 Task: Change the title font size to 14.
Action: Mouse moved to (181, 67)
Screenshot: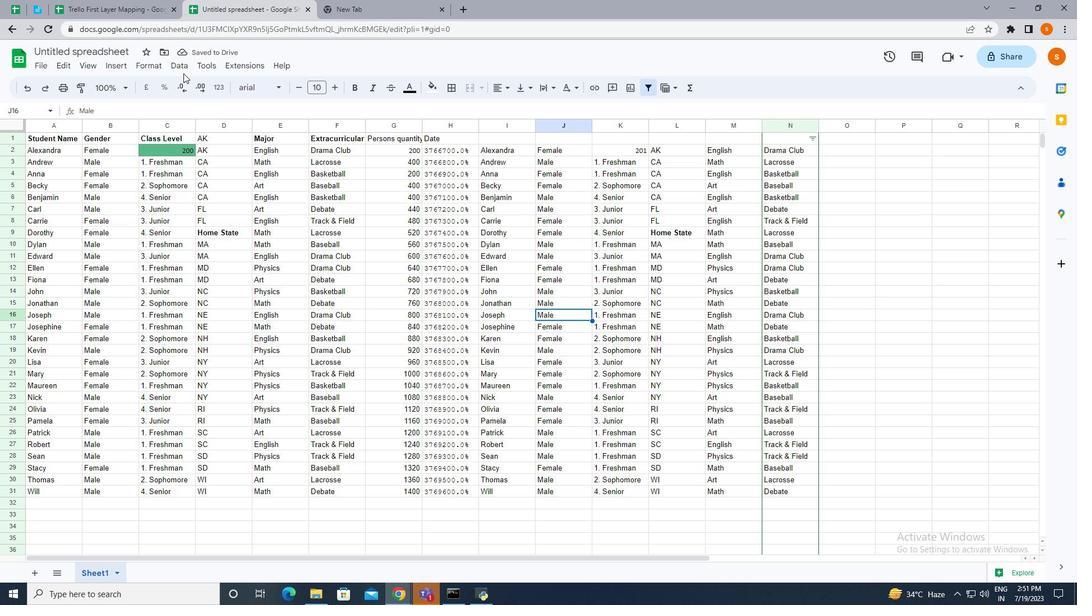 
Action: Mouse pressed left at (181, 67)
Screenshot: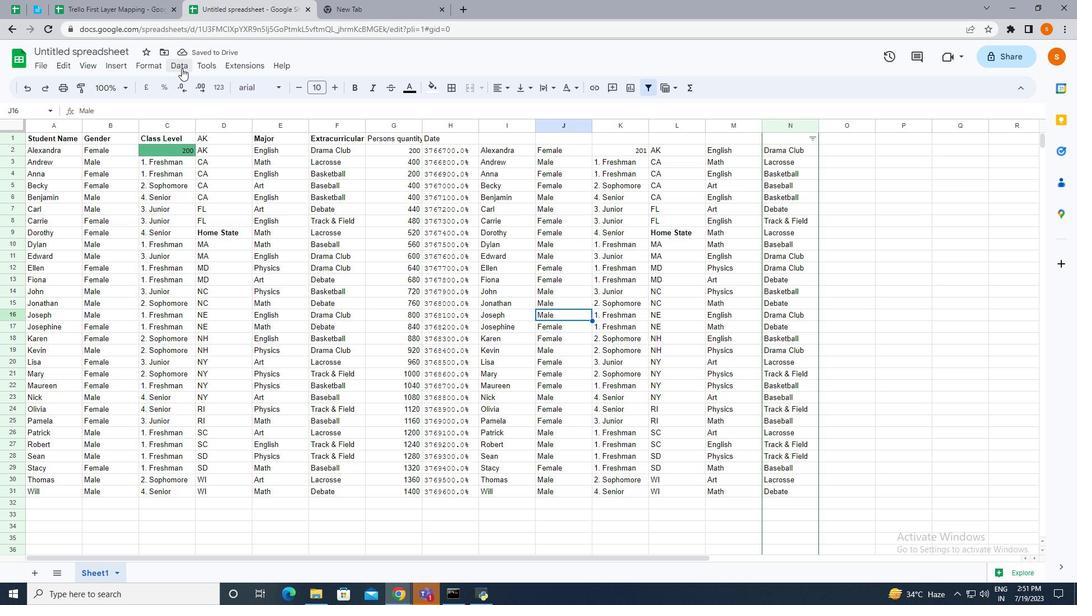 
Action: Mouse moved to (213, 163)
Screenshot: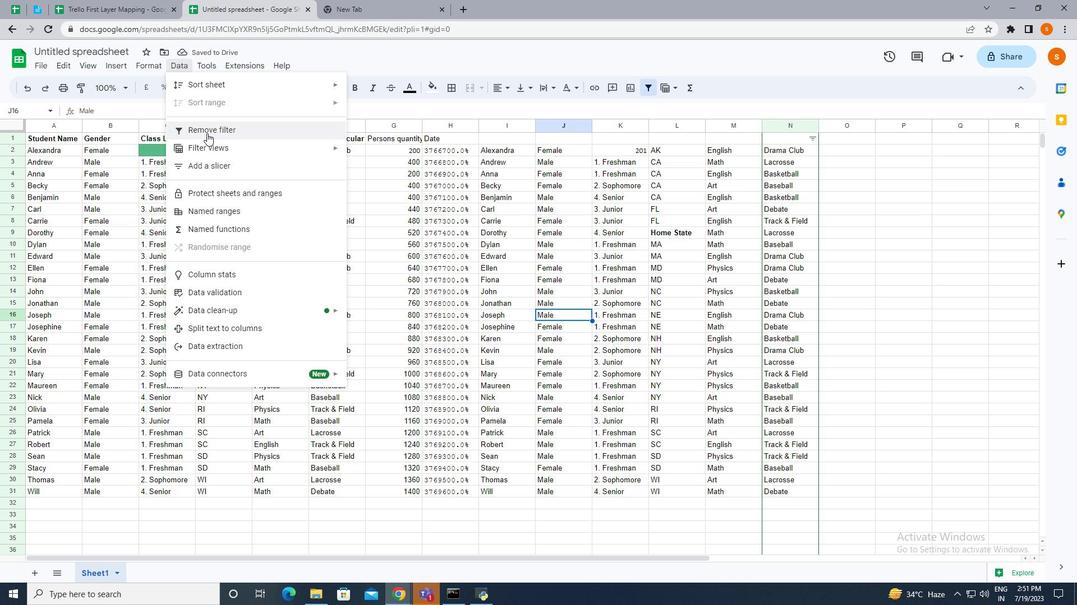 
Action: Mouse pressed left at (213, 163)
Screenshot: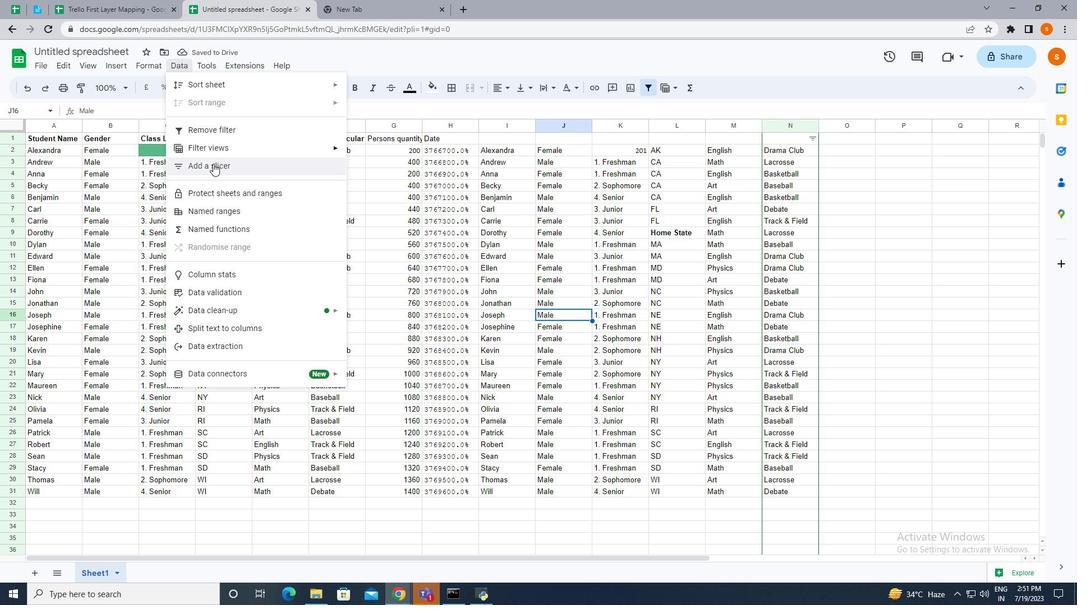 
Action: Mouse moved to (879, 204)
Screenshot: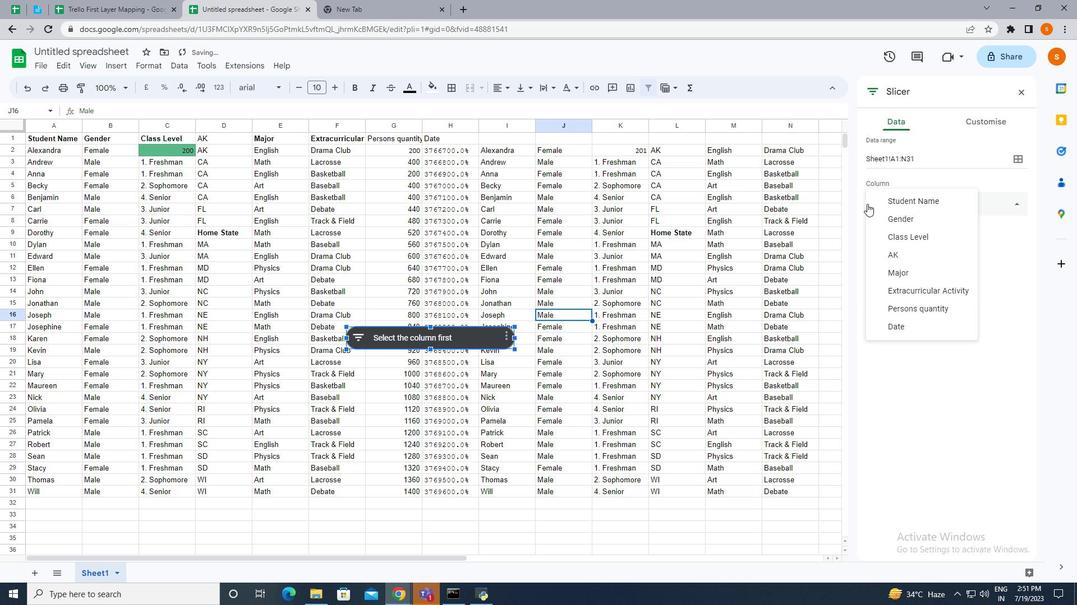 
Action: Mouse pressed left at (879, 204)
Screenshot: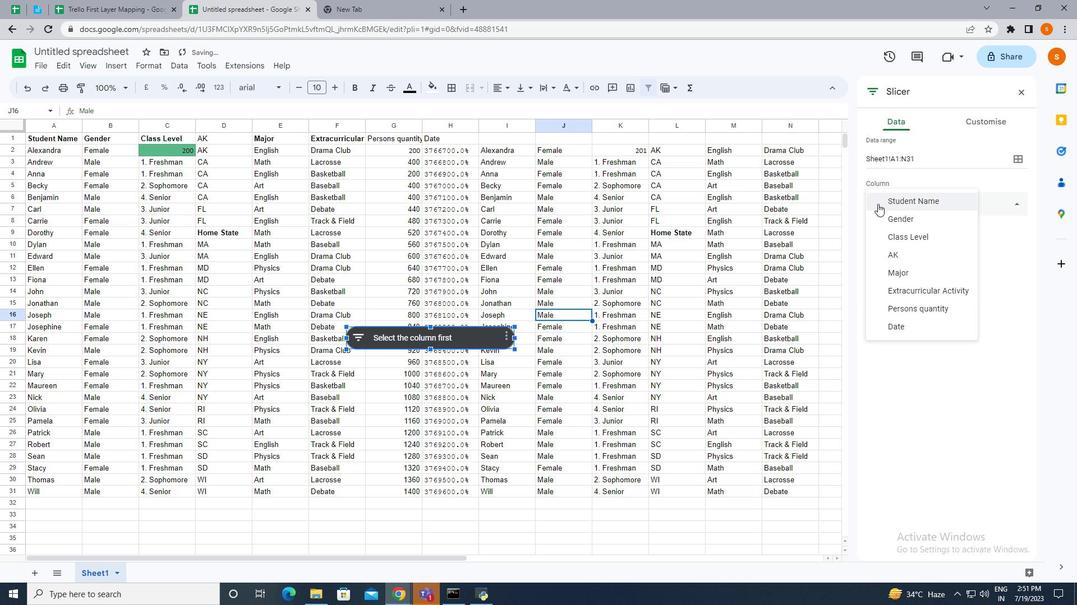
Action: Mouse moved to (967, 118)
Screenshot: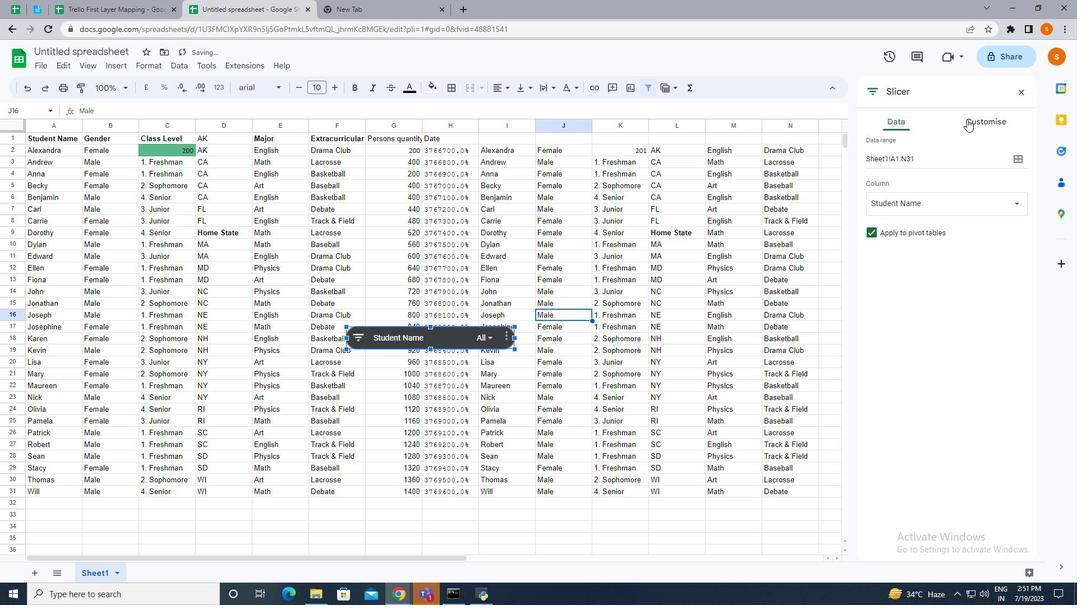 
Action: Mouse pressed left at (967, 118)
Screenshot: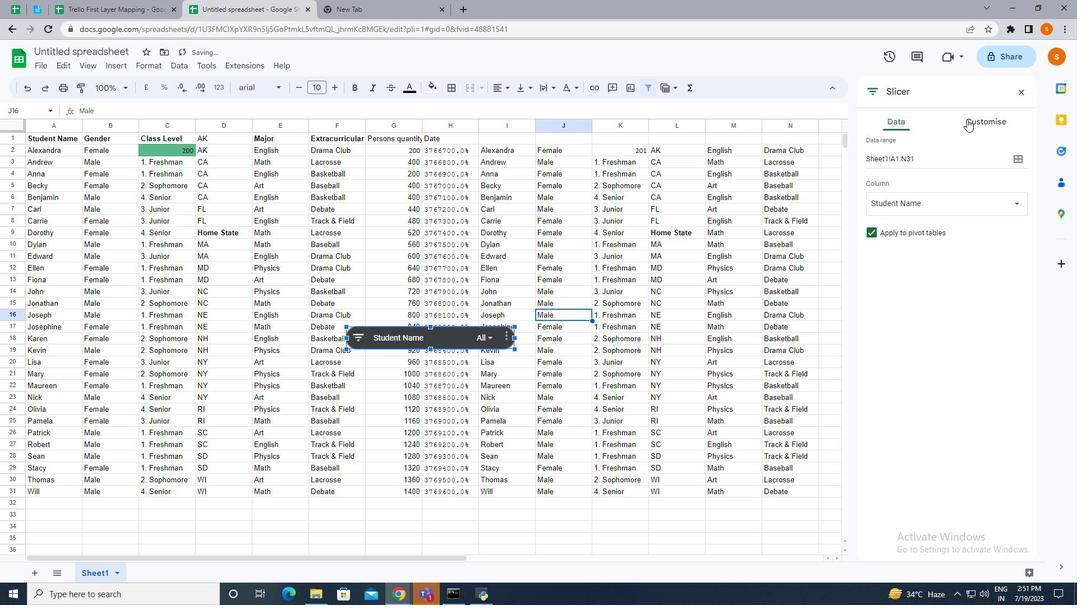 
Action: Mouse moved to (971, 204)
Screenshot: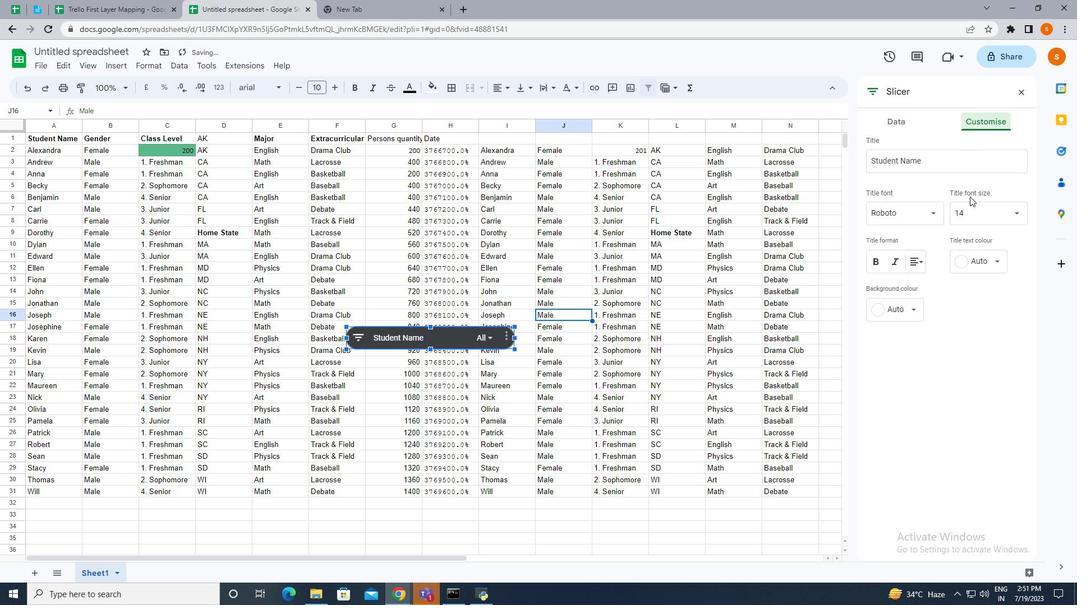 
Action: Mouse pressed left at (971, 204)
Screenshot: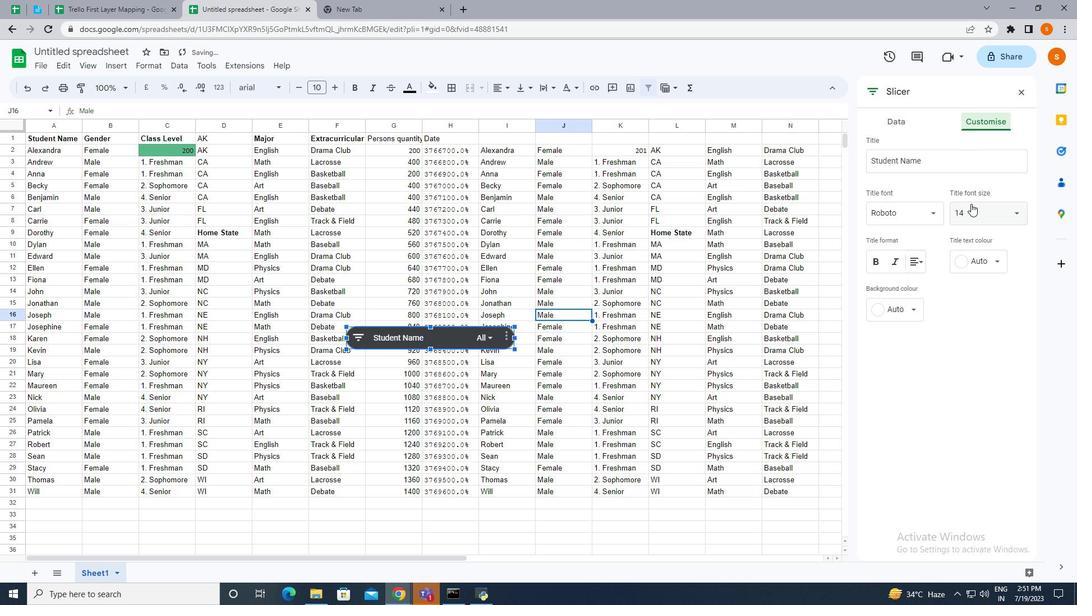 
Action: Mouse moved to (973, 208)
Screenshot: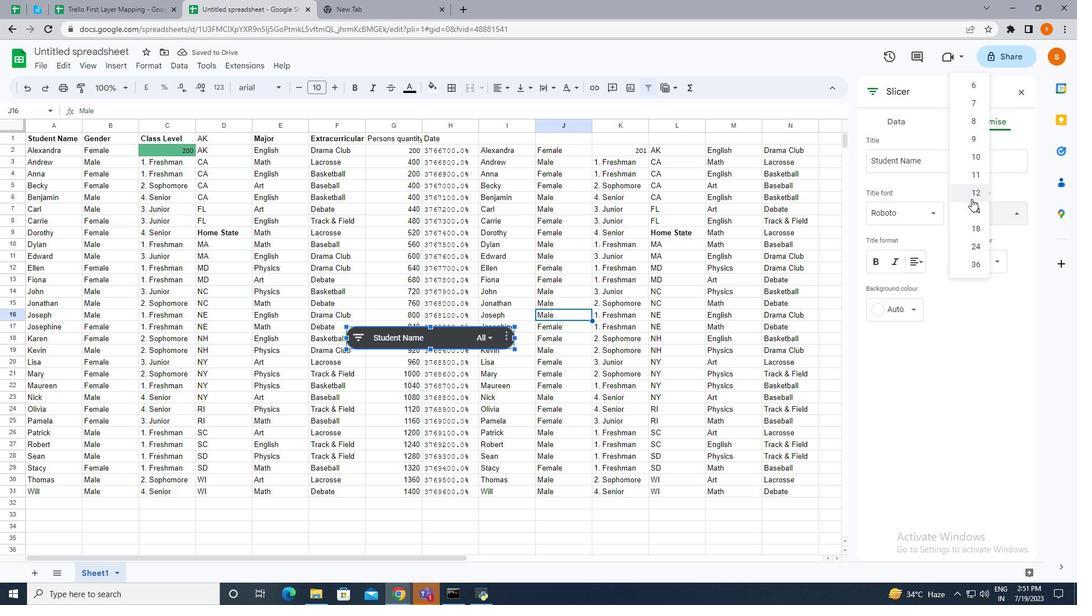 
Action: Mouse pressed left at (973, 208)
Screenshot: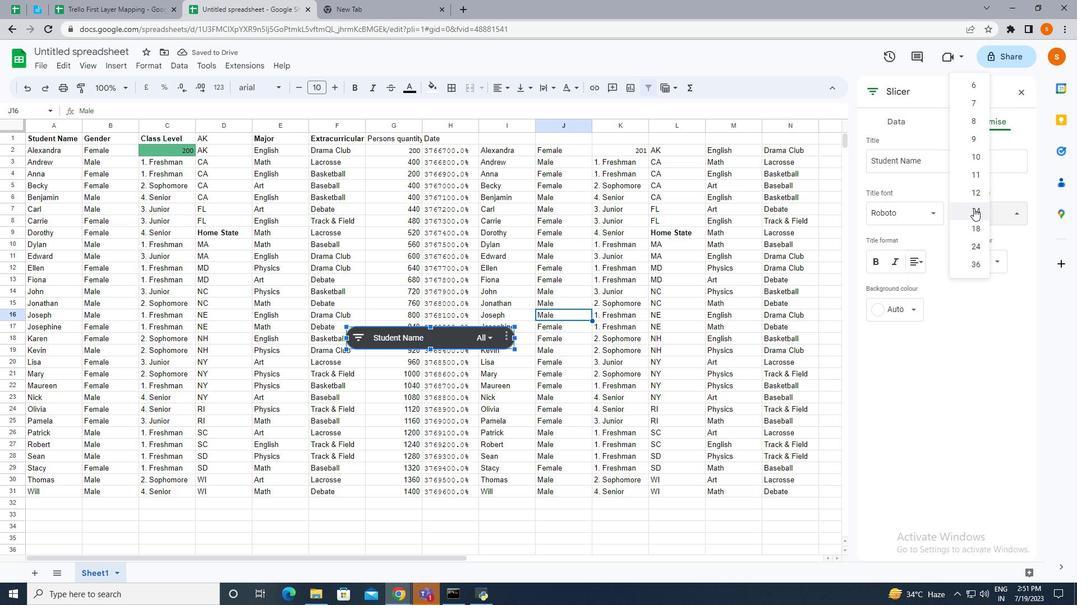 
Action: Mouse moved to (953, 360)
Screenshot: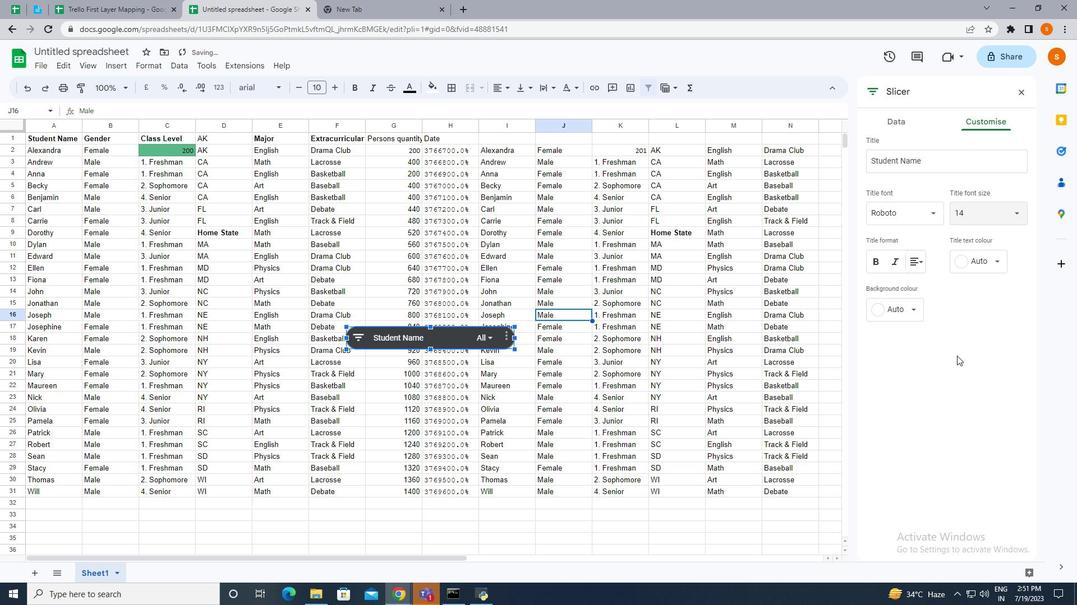 
